 Task: Toggle the element state of the current webpage.
Action: Mouse moved to (1019, 27)
Screenshot: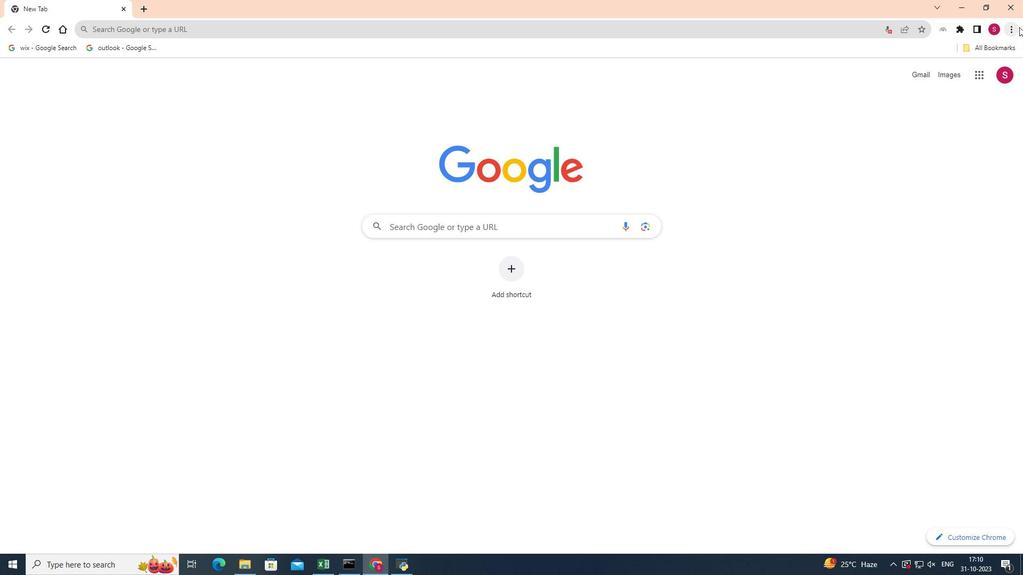 
Action: Mouse pressed left at (1019, 27)
Screenshot: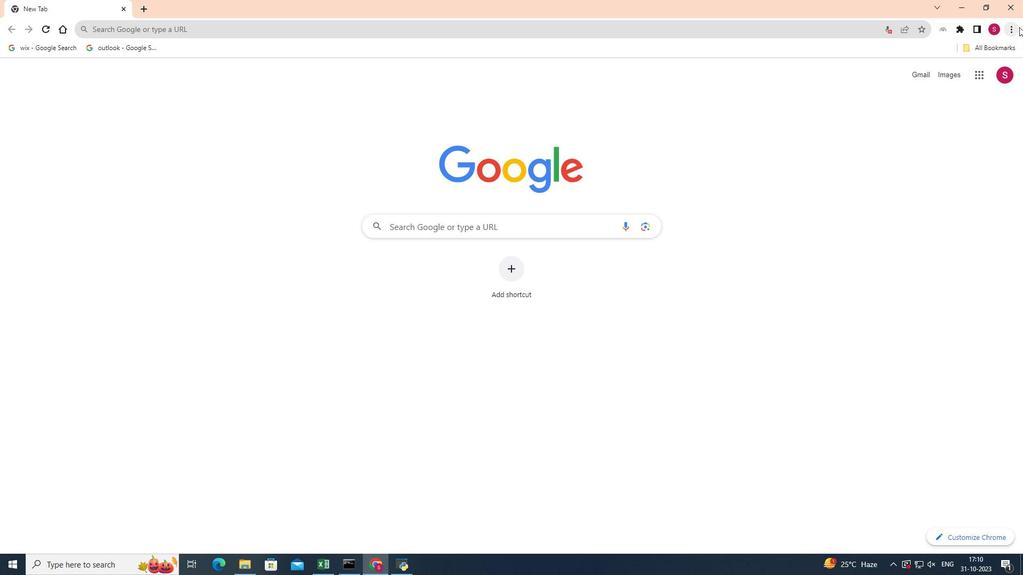
Action: Mouse moved to (937, 189)
Screenshot: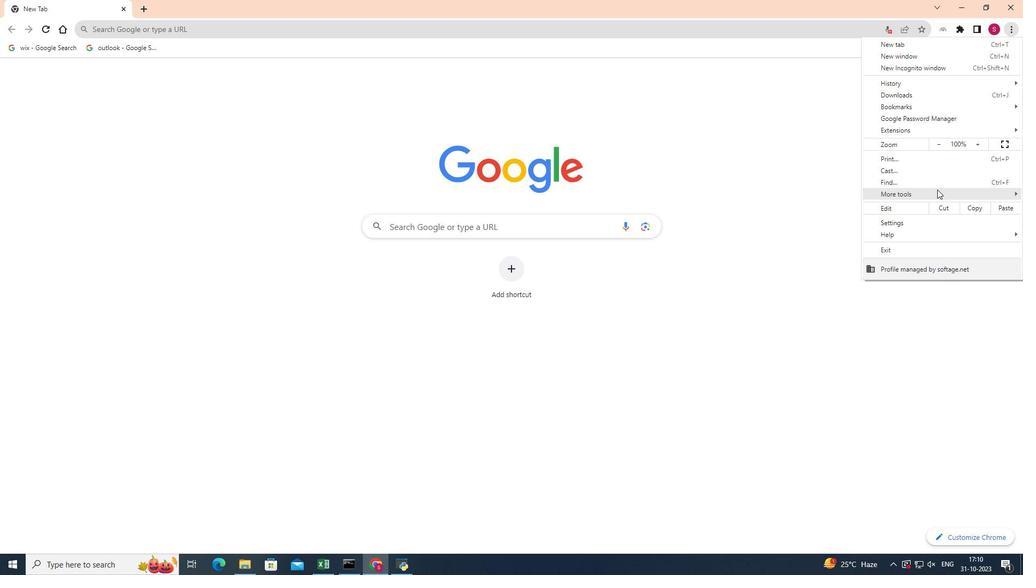 
Action: Mouse pressed left at (937, 189)
Screenshot: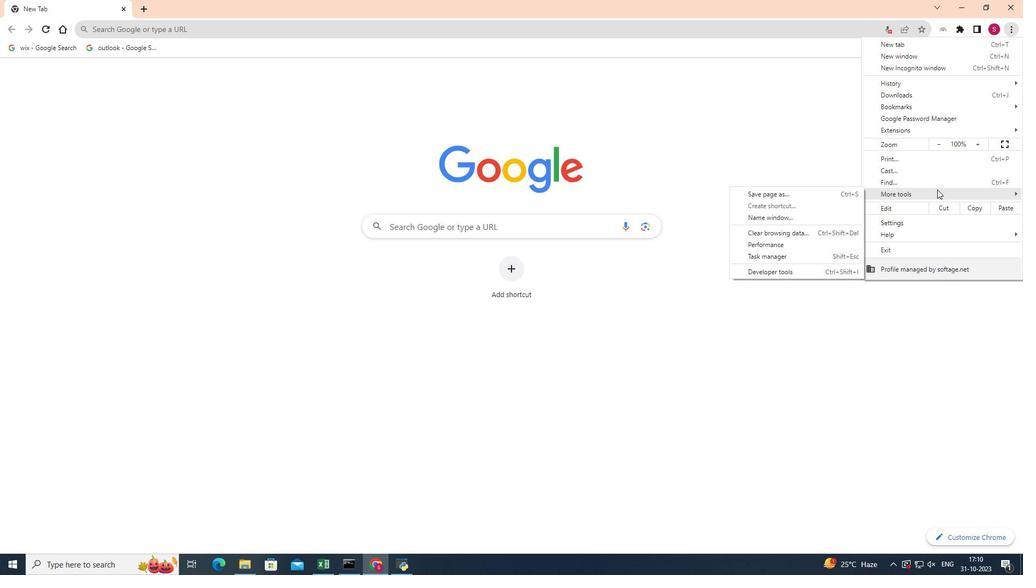 
Action: Mouse moved to (782, 274)
Screenshot: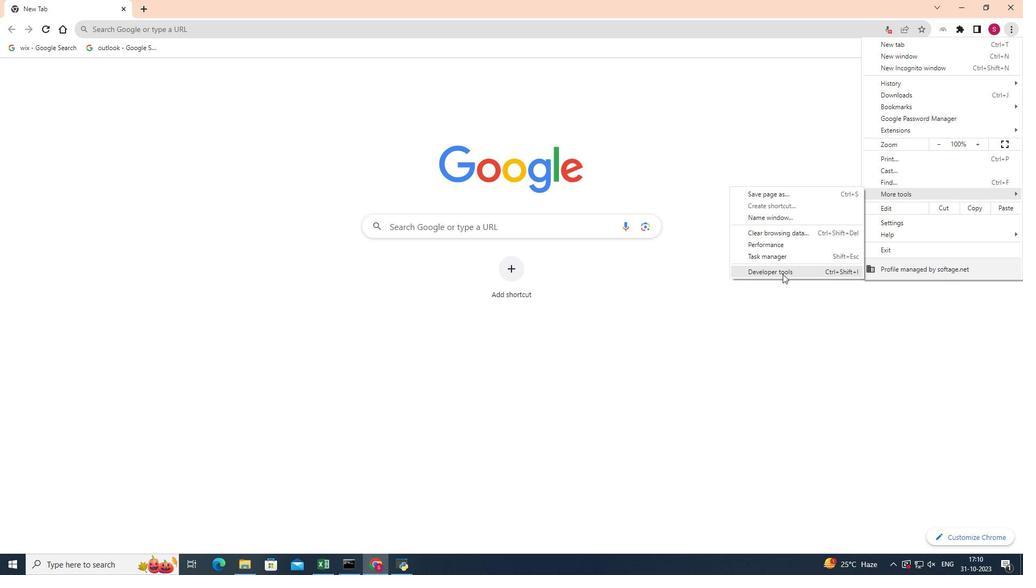 
Action: Mouse pressed left at (782, 274)
Screenshot: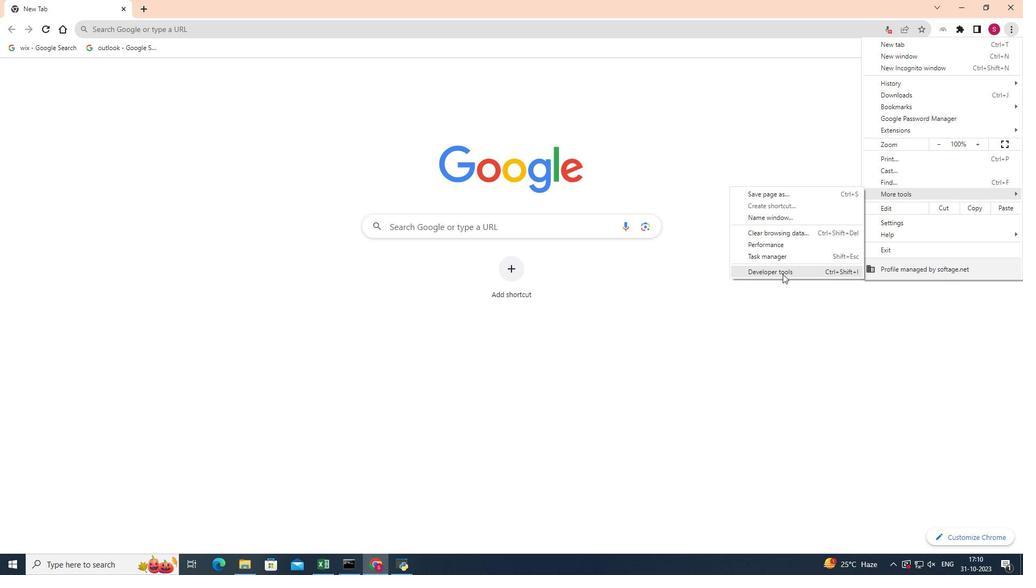 
Action: Mouse moved to (785, 64)
Screenshot: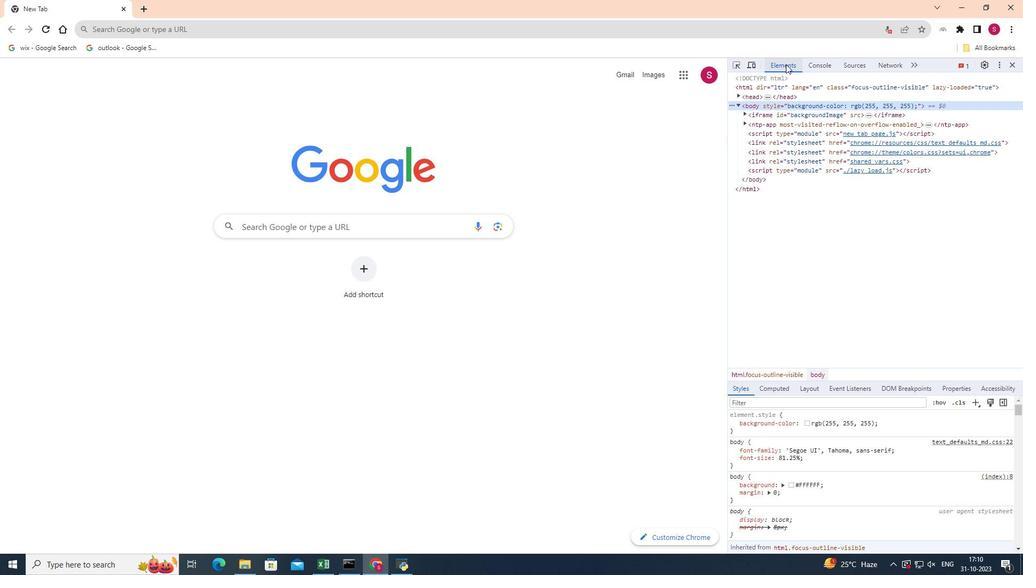 
Action: Mouse pressed left at (785, 64)
Screenshot: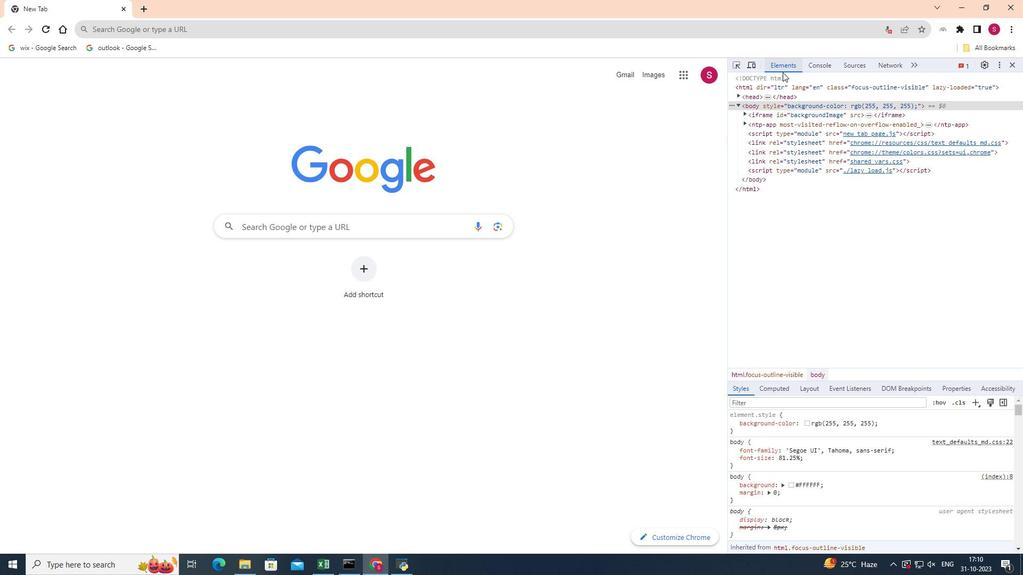 
Action: Mouse moved to (937, 402)
Screenshot: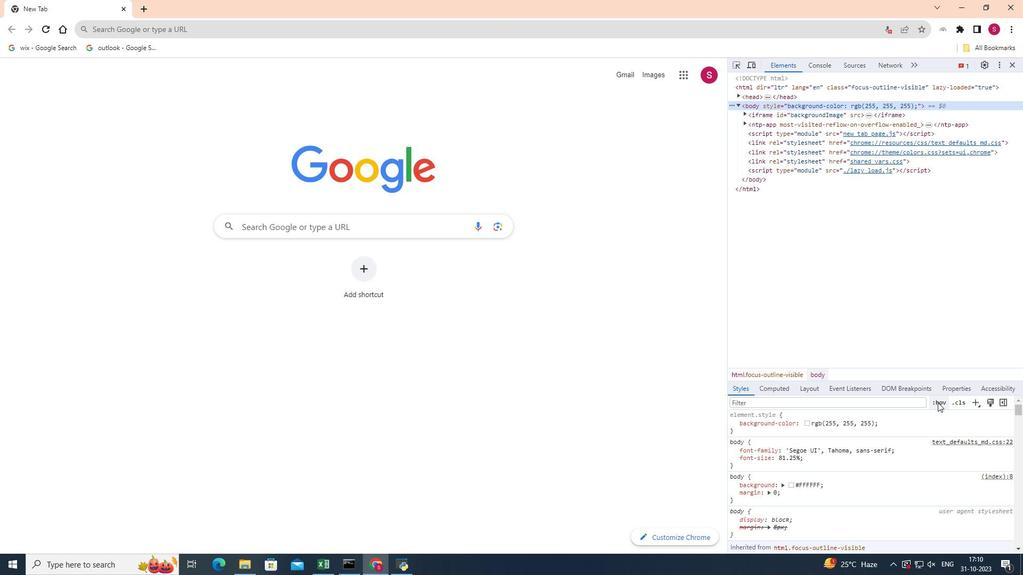 
Action: Mouse pressed left at (937, 402)
Screenshot: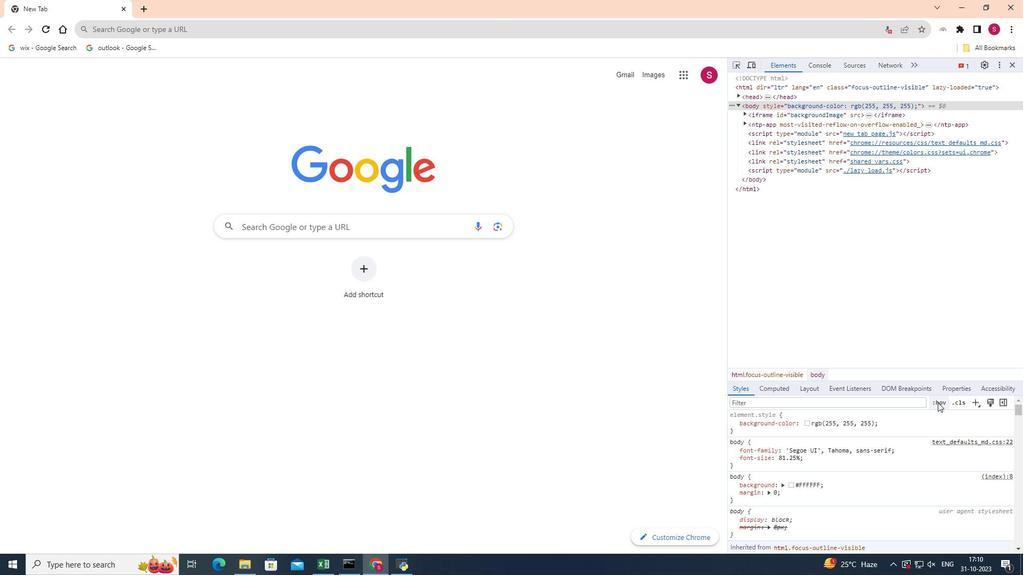 
Action: Mouse moved to (932, 428)
Screenshot: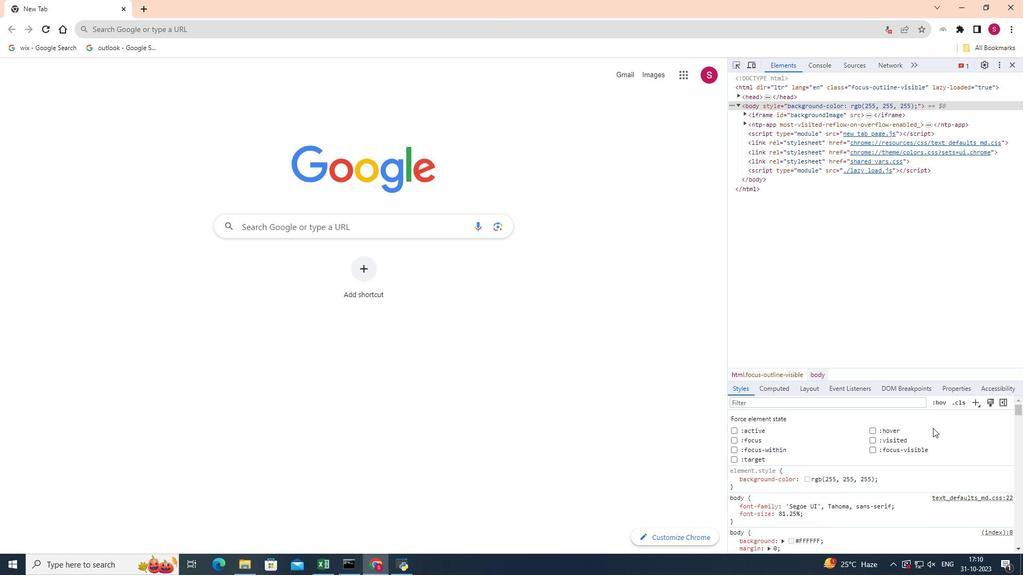 
